 Task: Enable the option "Locally collect statistics" in the main interface settings.
Action: Mouse moved to (128, 19)
Screenshot: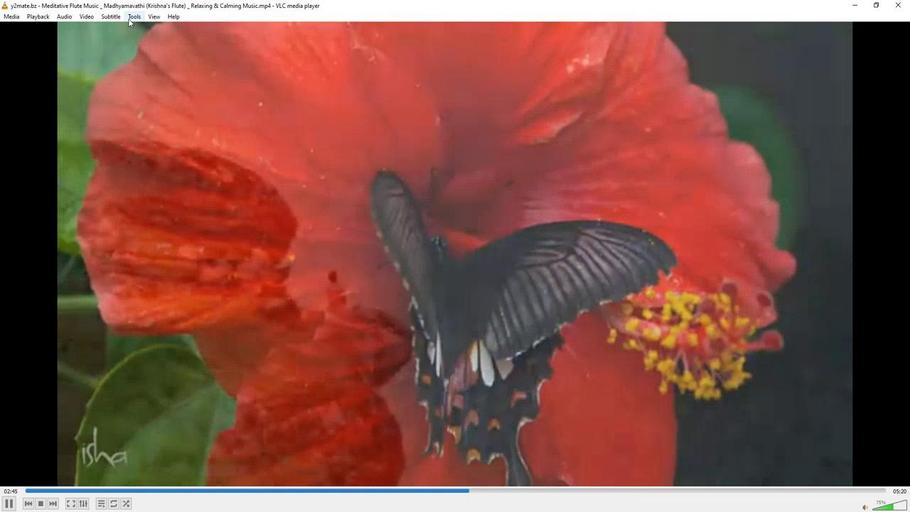 
Action: Mouse pressed left at (128, 19)
Screenshot: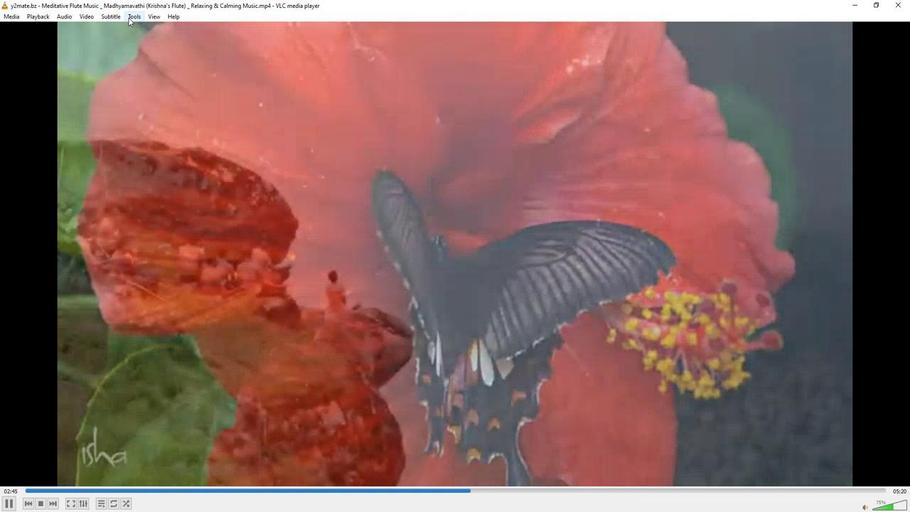 
Action: Mouse moved to (170, 133)
Screenshot: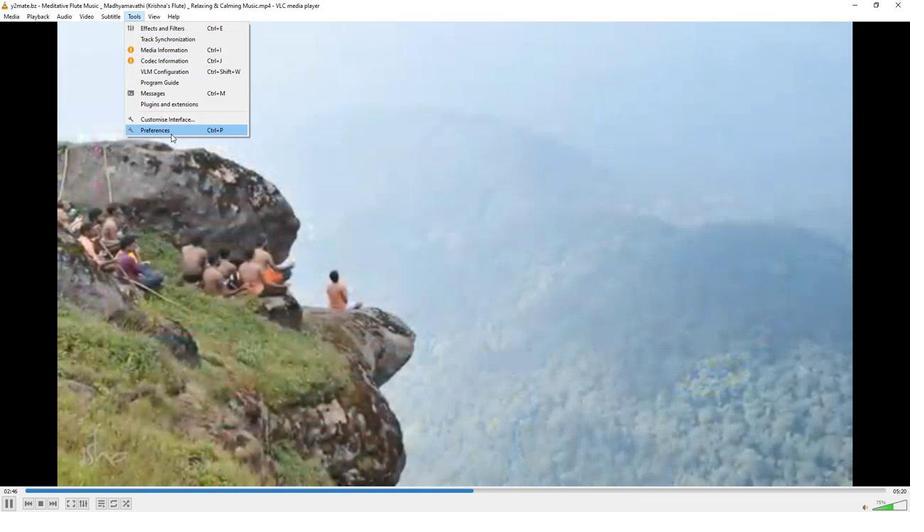 
Action: Mouse pressed left at (170, 133)
Screenshot: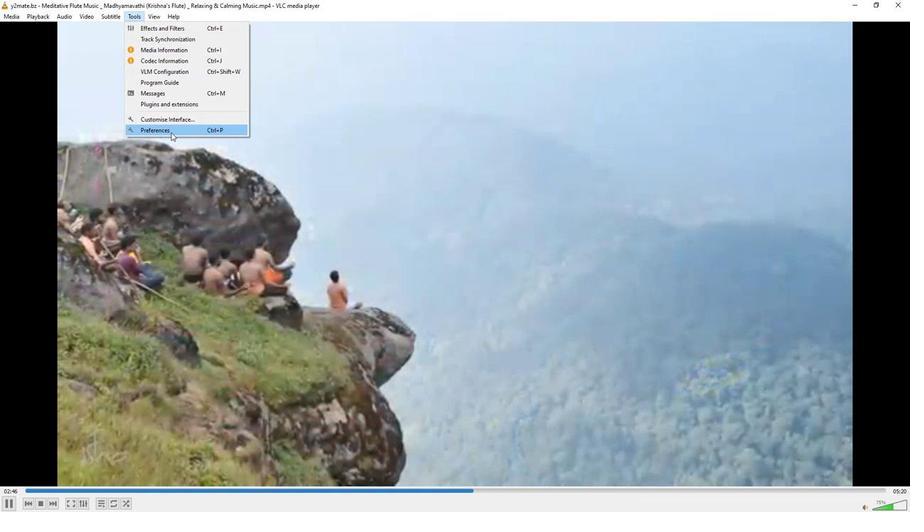 
Action: Mouse moved to (298, 416)
Screenshot: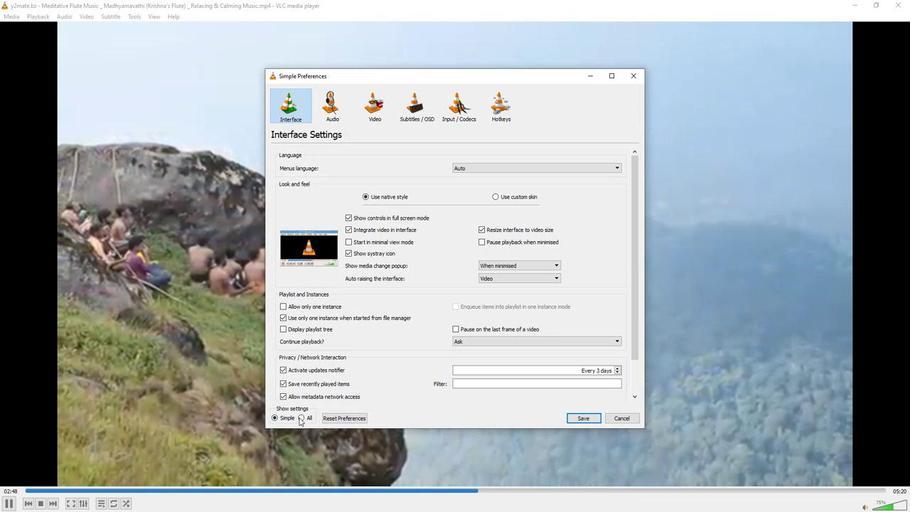 
Action: Mouse pressed left at (298, 416)
Screenshot: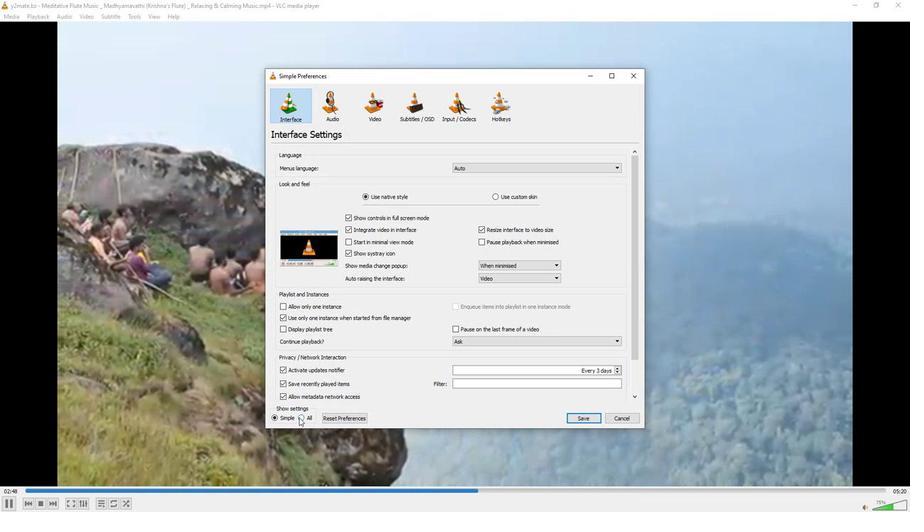 
Action: Mouse moved to (317, 333)
Screenshot: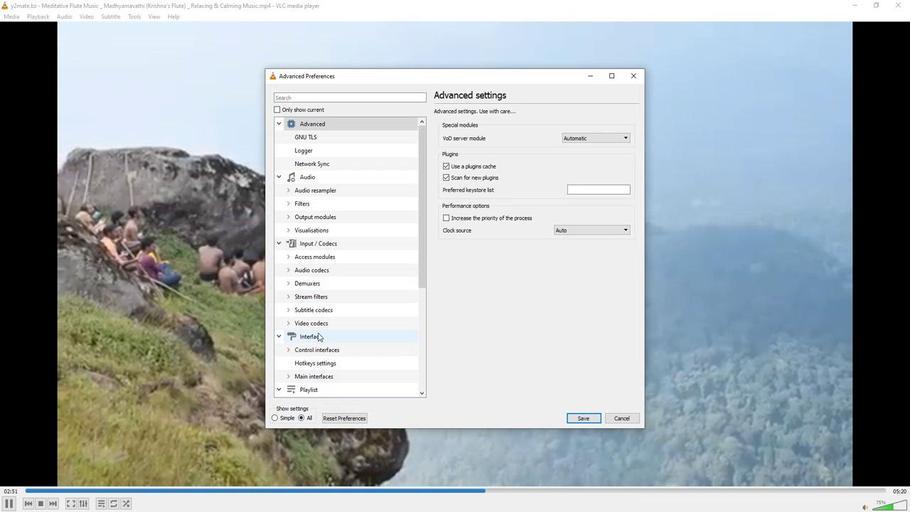 
Action: Mouse pressed left at (317, 333)
Screenshot: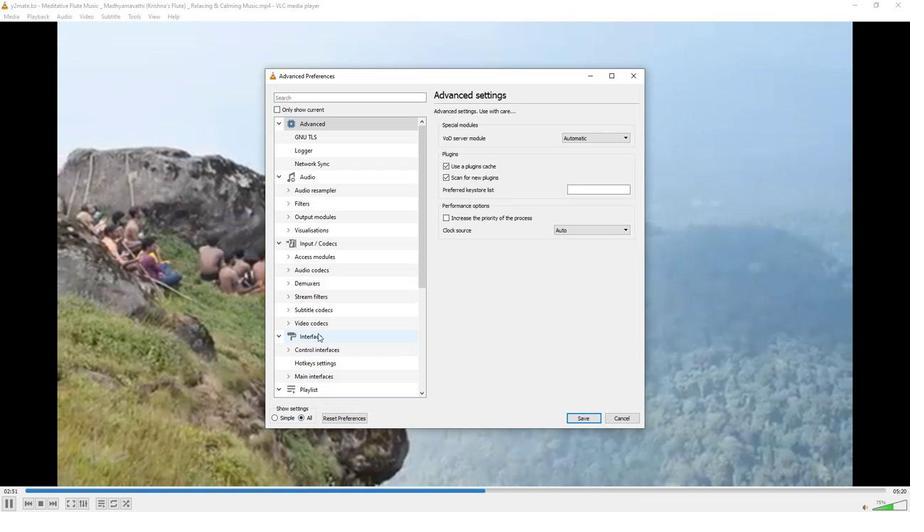 
Action: Mouse moved to (443, 148)
Screenshot: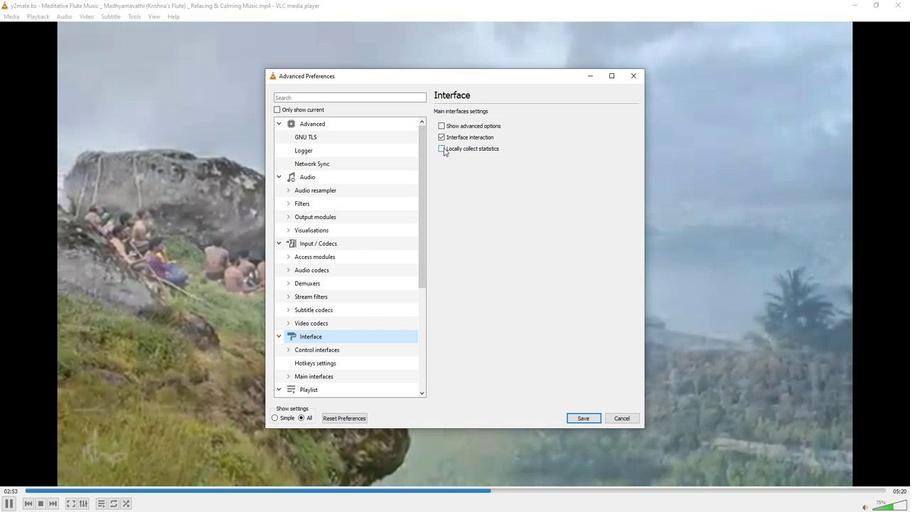 
Action: Mouse pressed left at (443, 148)
Screenshot: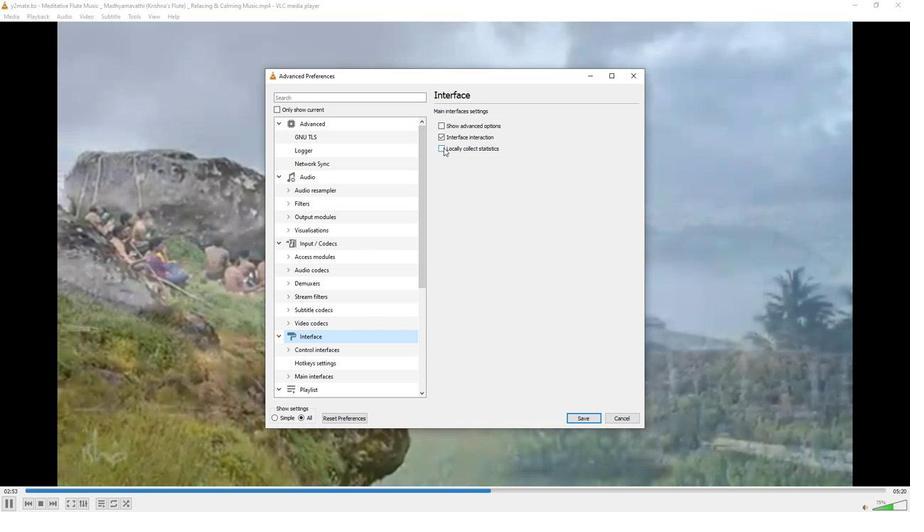 
Action: Mouse moved to (443, 148)
Screenshot: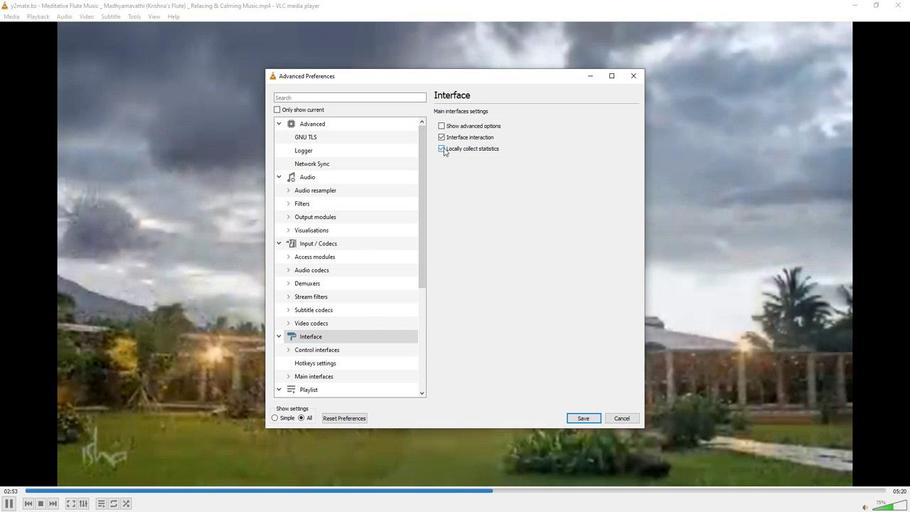 
